 Task: Add a label, member, checklist, and set dates for Card0000000136 on Board0000000034.
Action: Mouse moved to (285, 344)
Screenshot: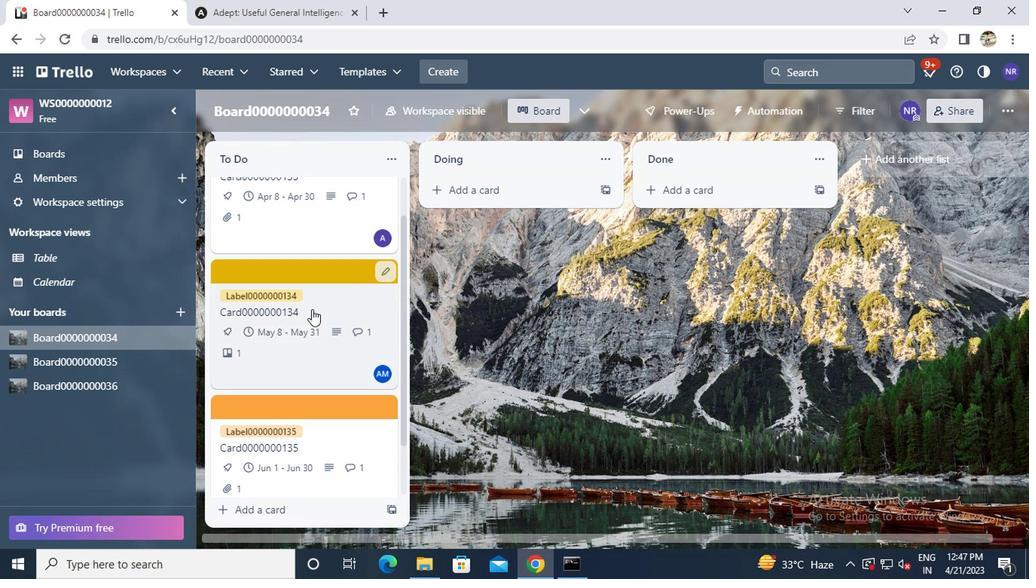 
Action: Mouse scrolled (285, 343) with delta (0, -1)
Screenshot: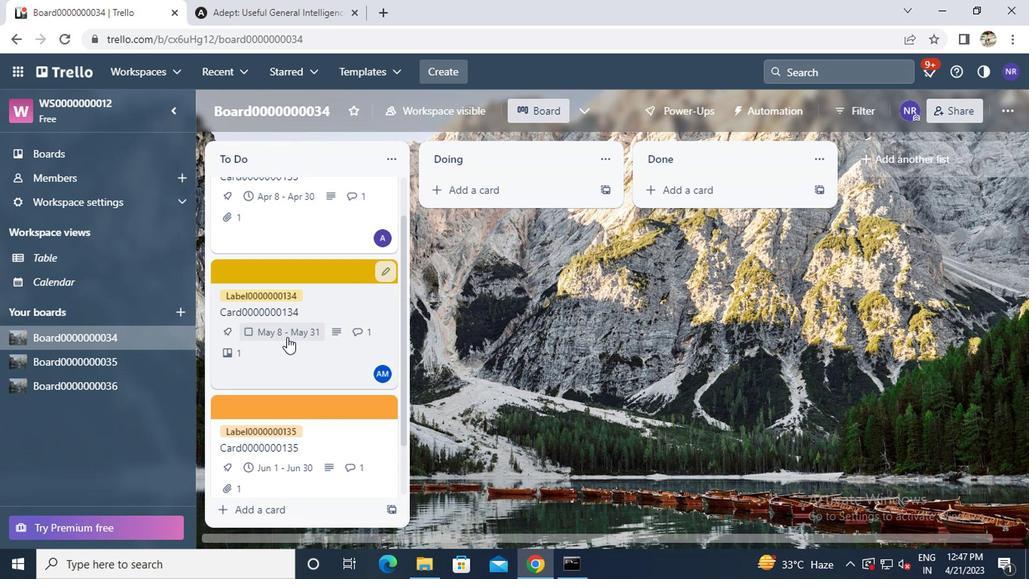 
Action: Mouse scrolled (285, 343) with delta (0, -1)
Screenshot: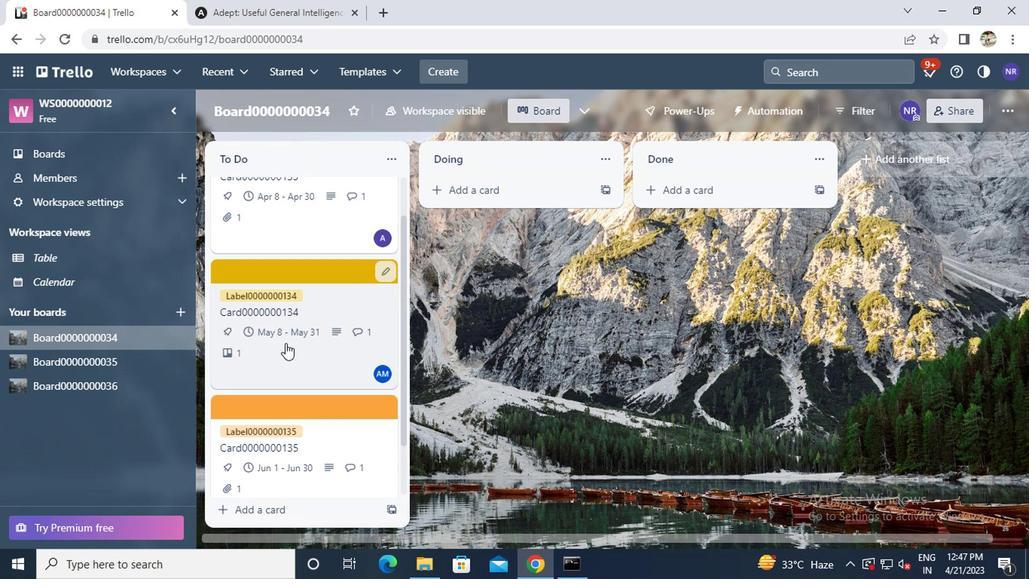 
Action: Mouse scrolled (285, 343) with delta (0, -1)
Screenshot: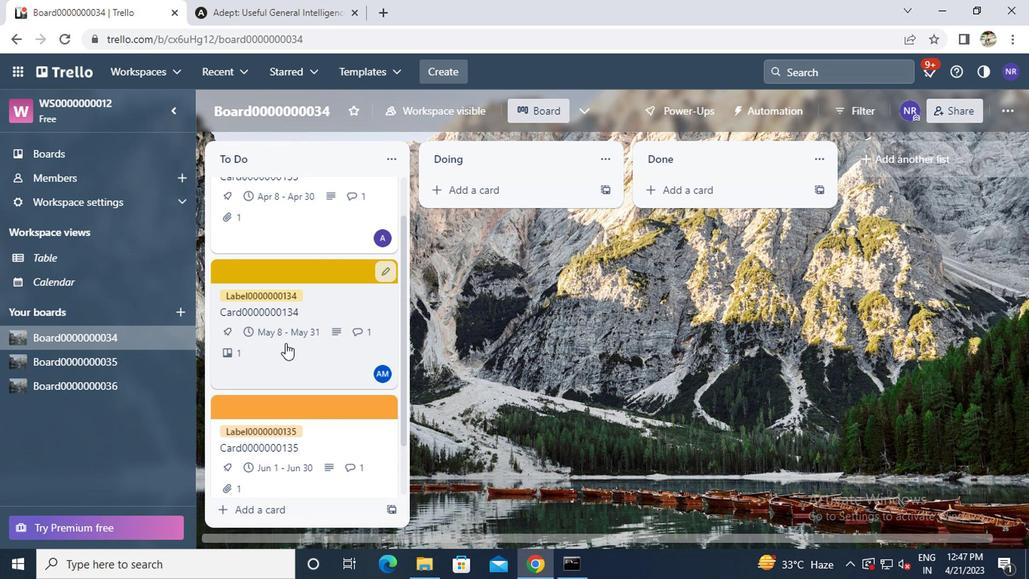 
Action: Mouse scrolled (285, 343) with delta (0, -1)
Screenshot: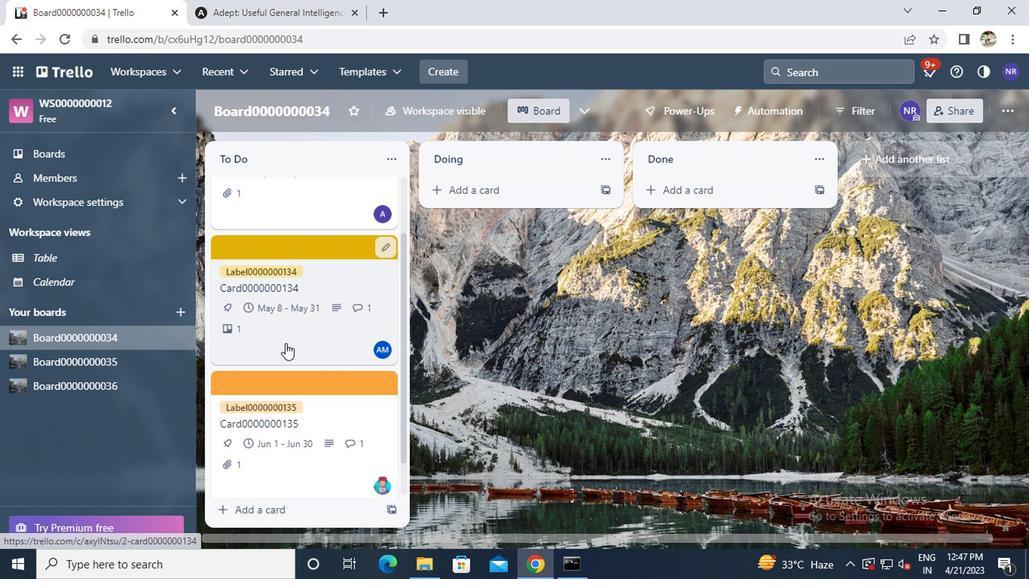 
Action: Mouse moved to (298, 478)
Screenshot: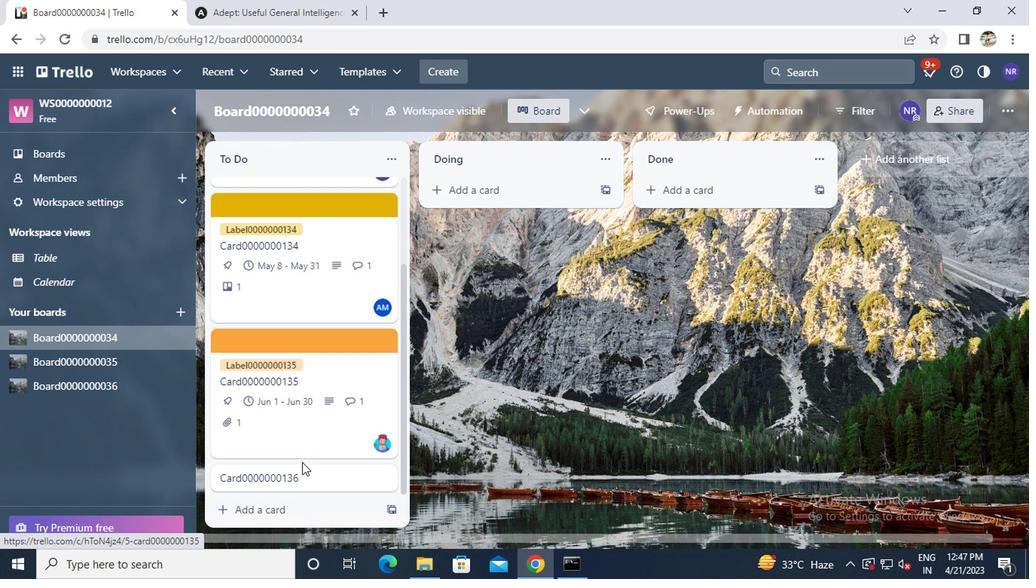 
Action: Mouse pressed left at (298, 478)
Screenshot: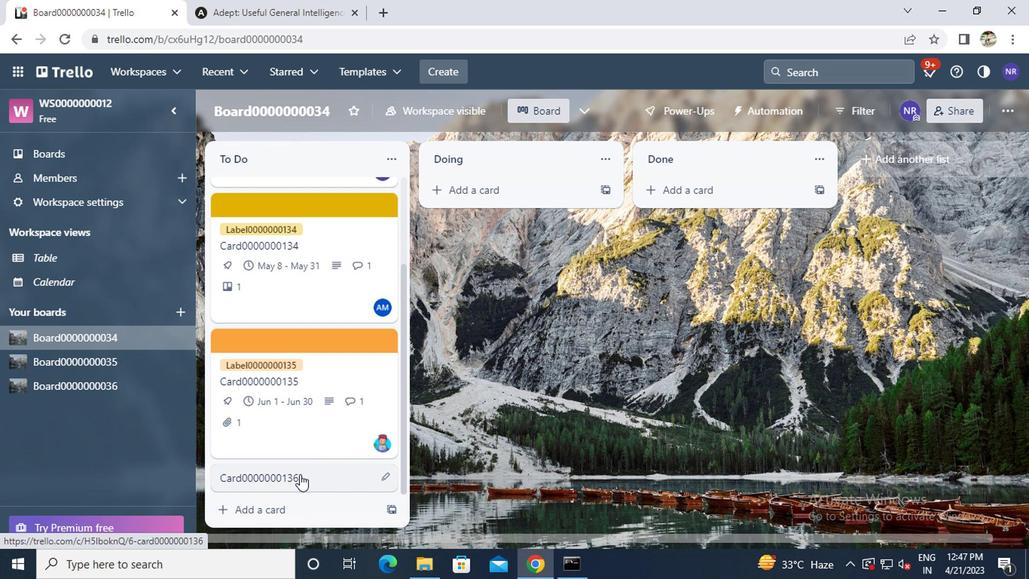 
Action: Mouse moved to (671, 189)
Screenshot: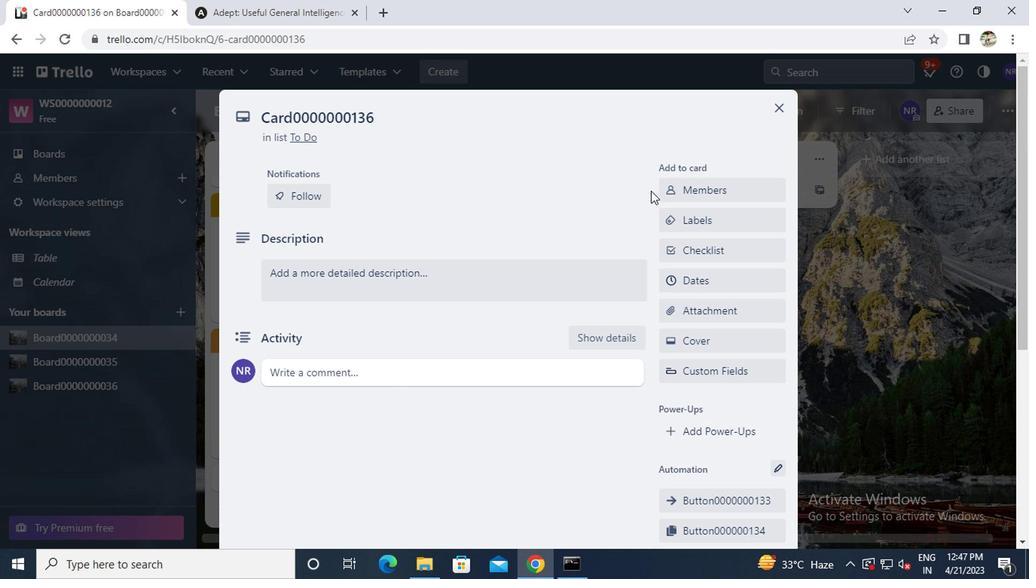 
Action: Mouse pressed left at (671, 189)
Screenshot: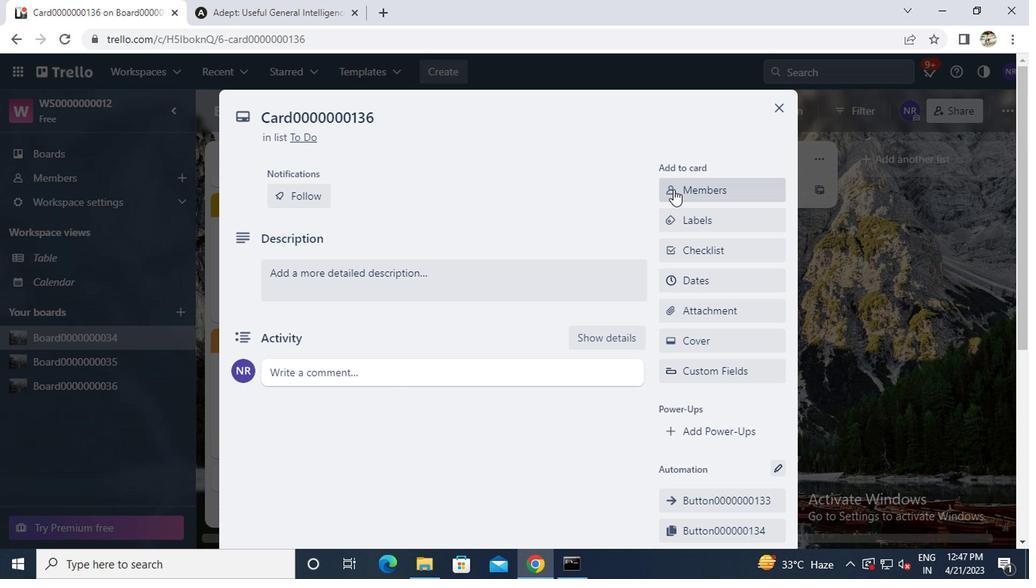 
Action: Key pressed c<Key.caps_lock>arxxstreet791<Key.shift>@GMAIL.COM
Screenshot: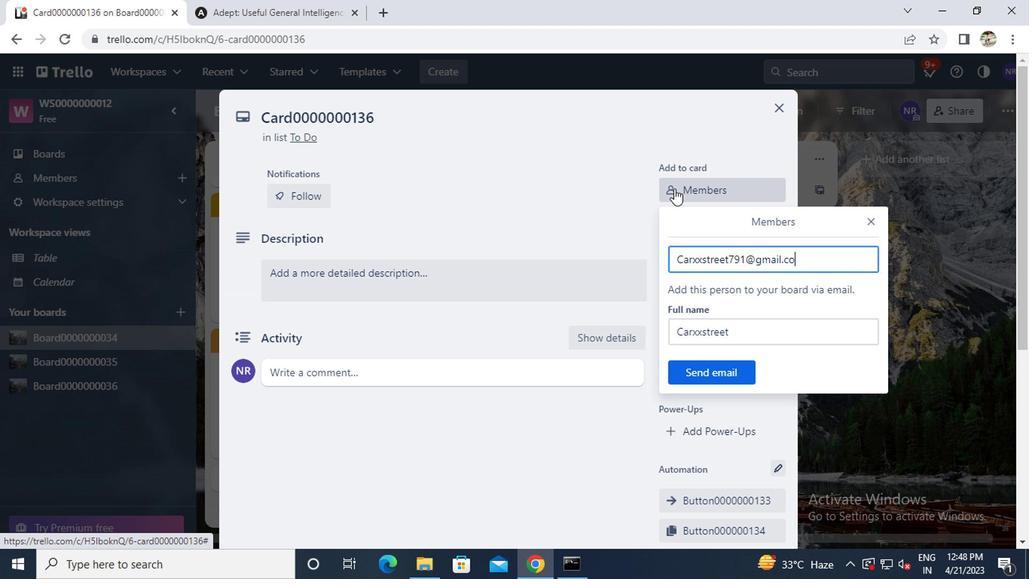 
Action: Mouse moved to (684, 383)
Screenshot: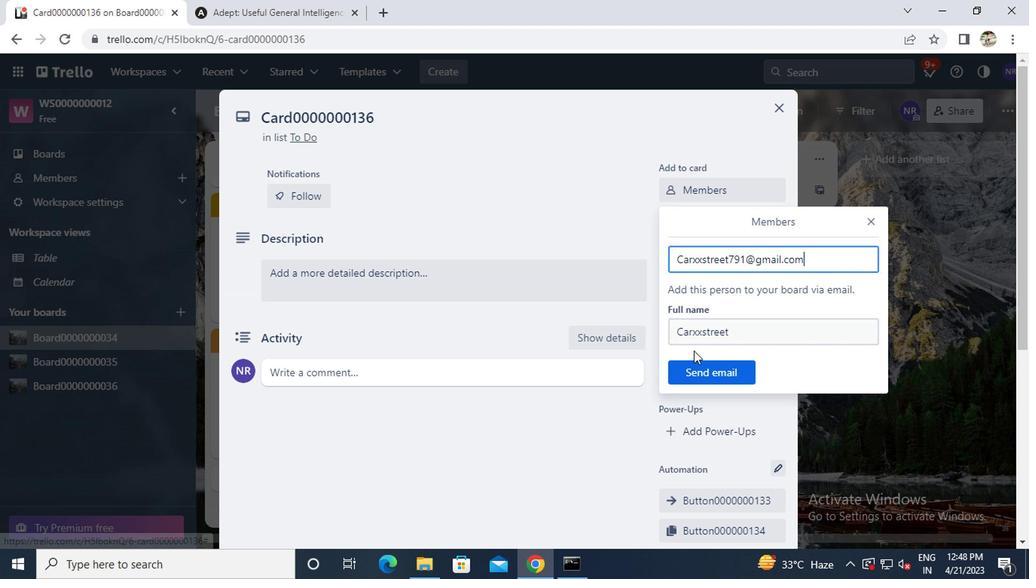 
Action: Mouse pressed left at (684, 383)
Screenshot: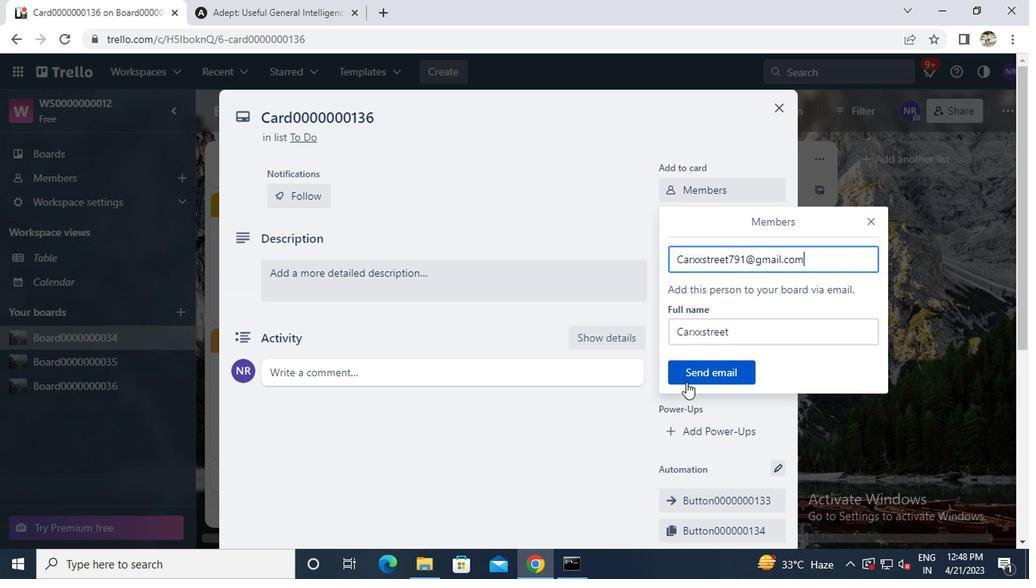 
Action: Mouse moved to (678, 225)
Screenshot: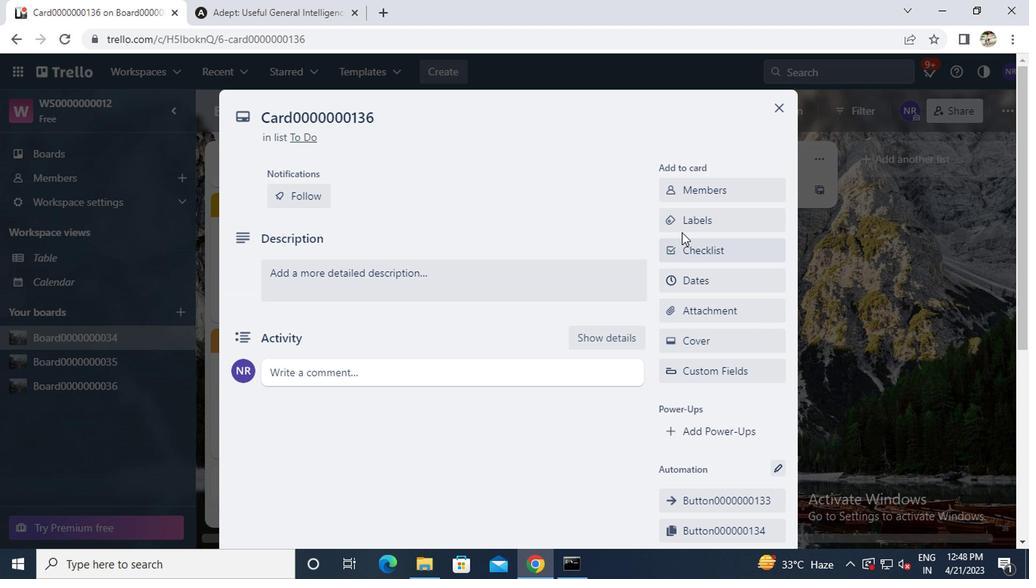 
Action: Mouse pressed left at (678, 225)
Screenshot: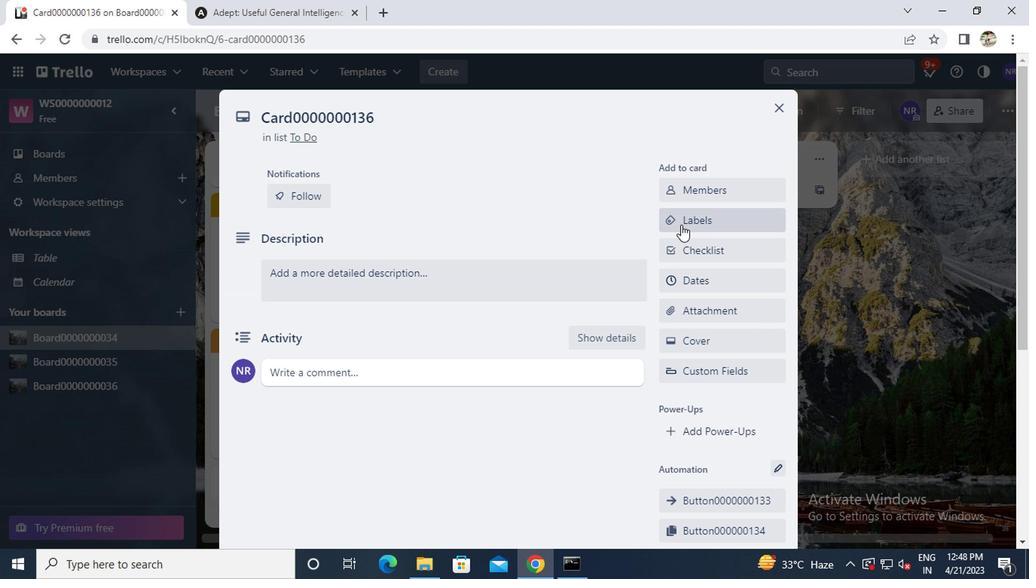 
Action: Mouse moved to (735, 449)
Screenshot: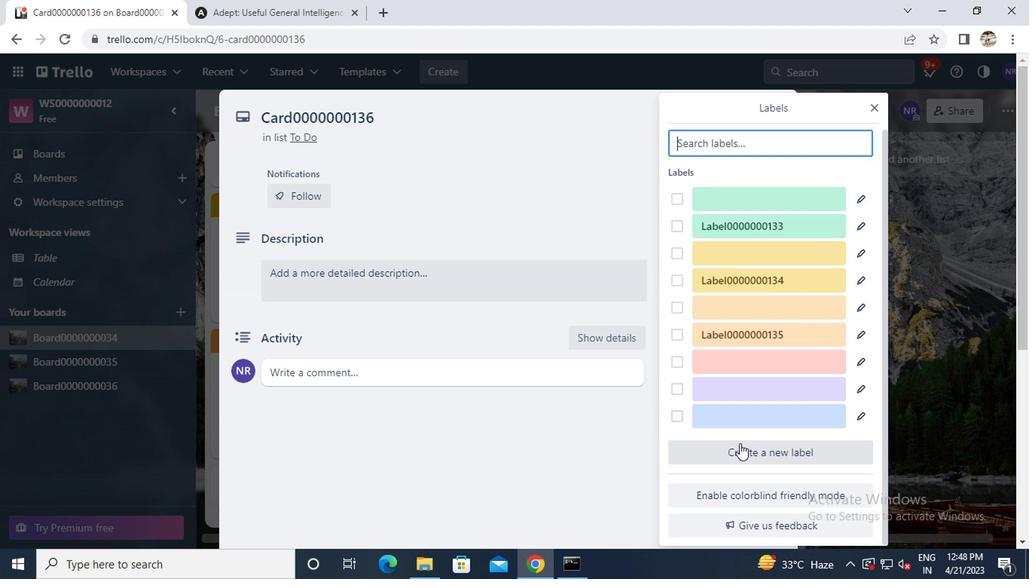 
Action: Mouse pressed left at (735, 449)
Screenshot: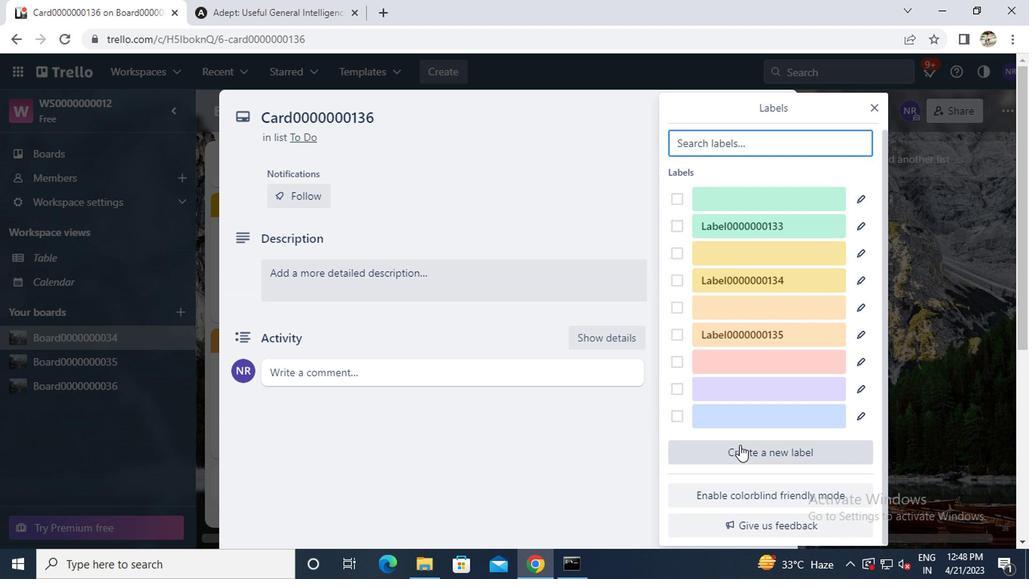 
Action: Mouse moved to (816, 325)
Screenshot: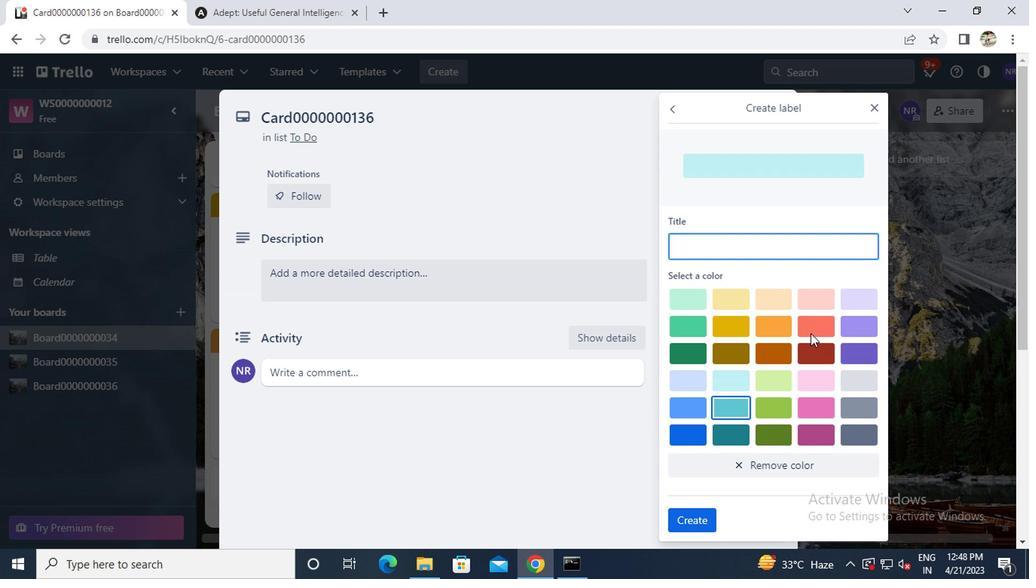 
Action: Mouse pressed left at (816, 325)
Screenshot: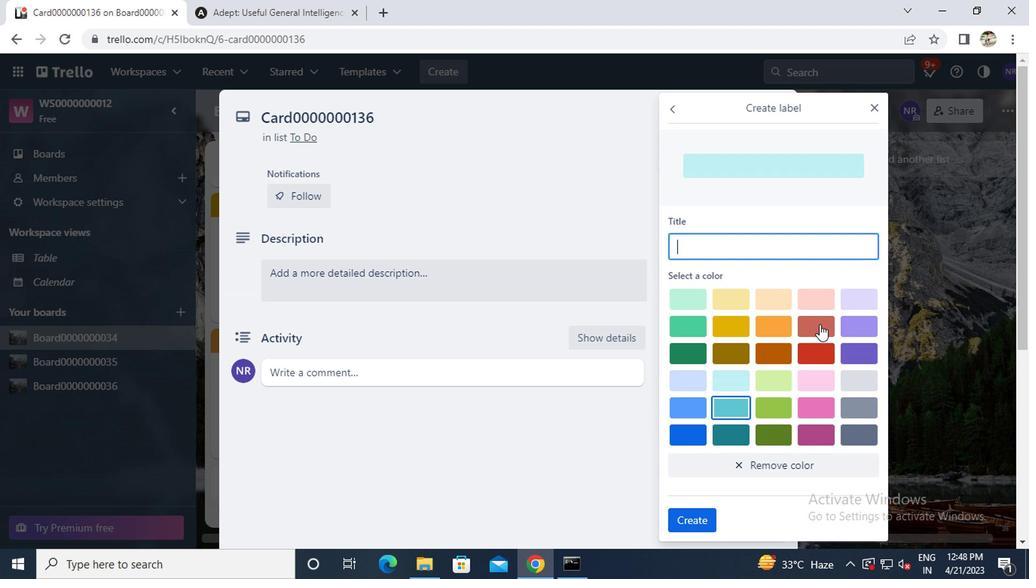 
Action: Mouse moved to (761, 245)
Screenshot: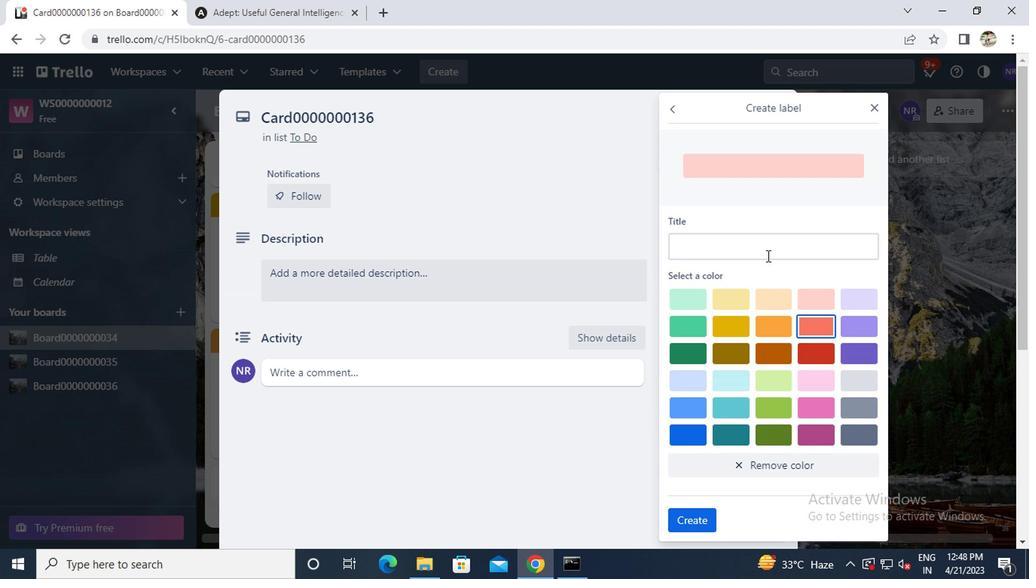 
Action: Mouse pressed left at (761, 245)
Screenshot: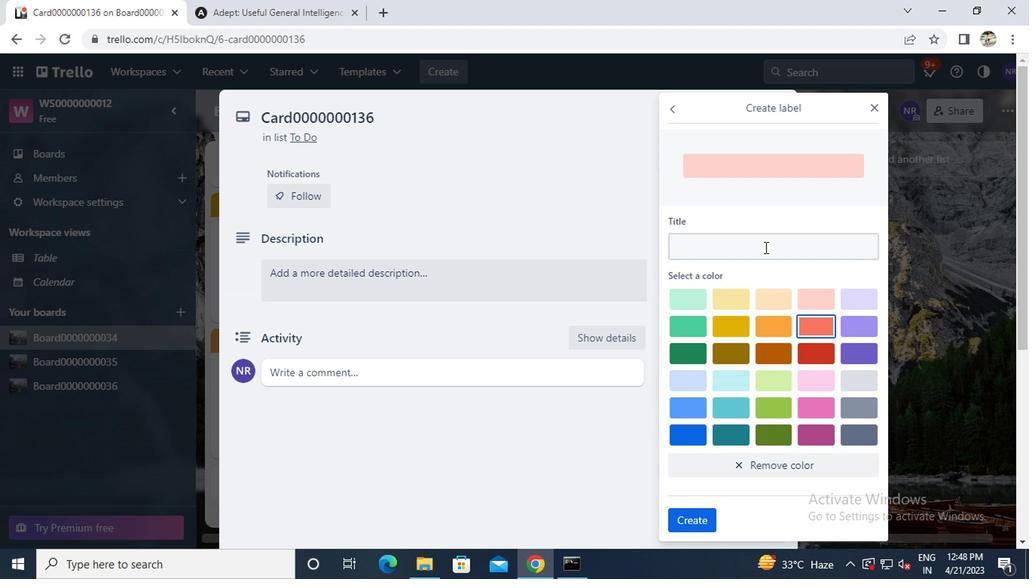 
Action: Key pressed <Key.caps_lock>L<Key.caps_lock>ABEL0
Screenshot: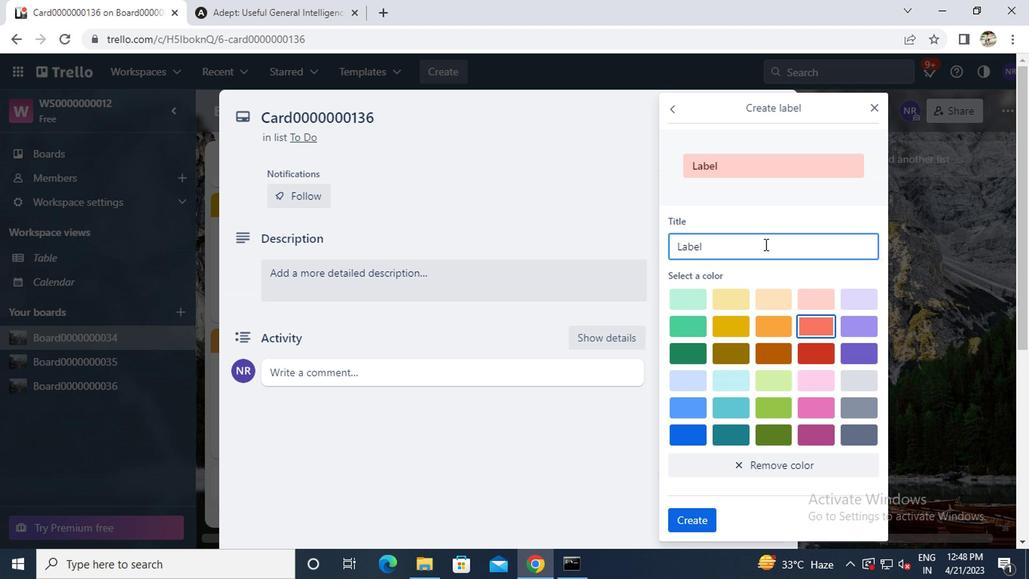 
Action: Mouse moved to (761, 244)
Screenshot: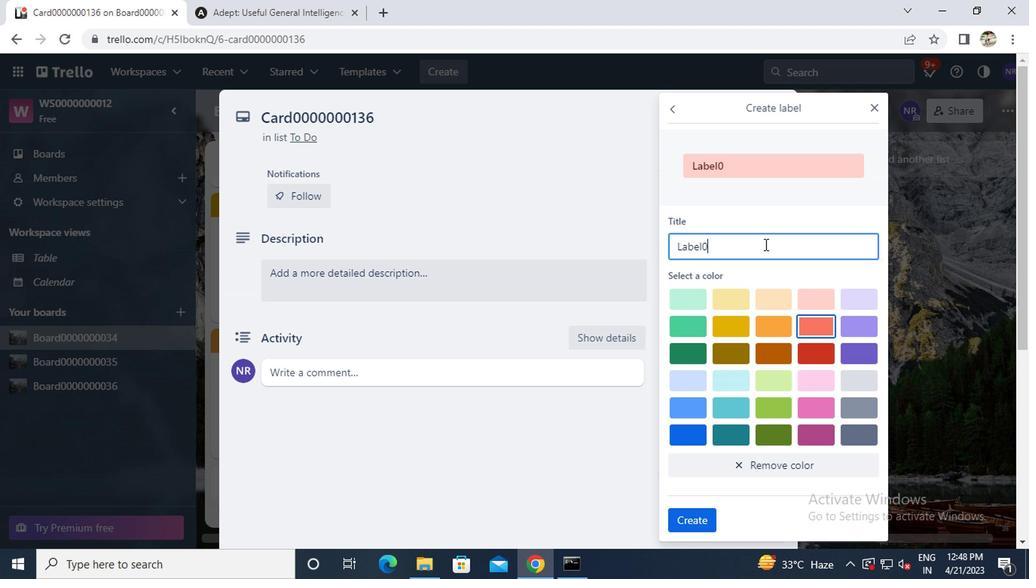 
Action: Key pressed 000000136
Screenshot: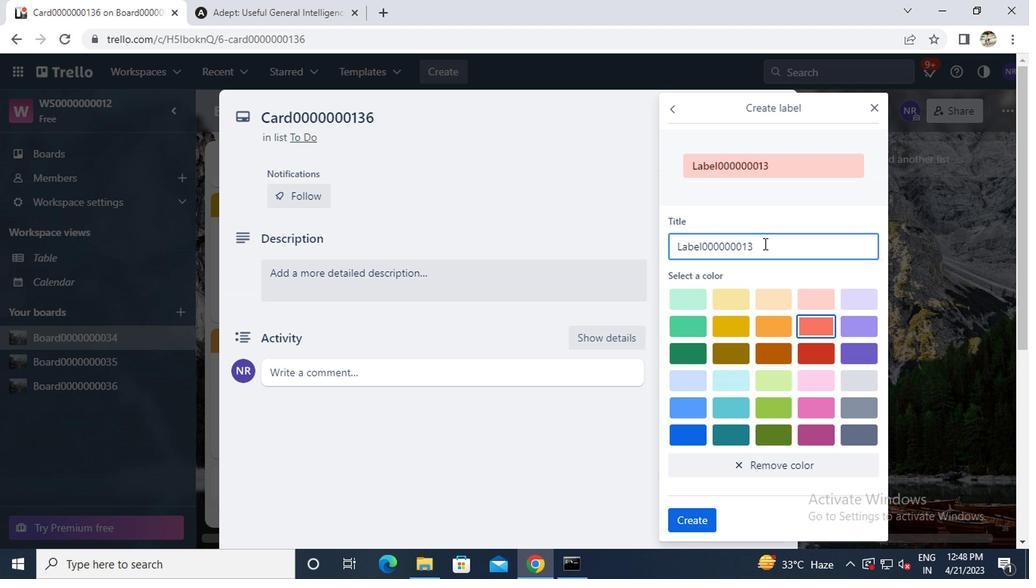 
Action: Mouse moved to (706, 520)
Screenshot: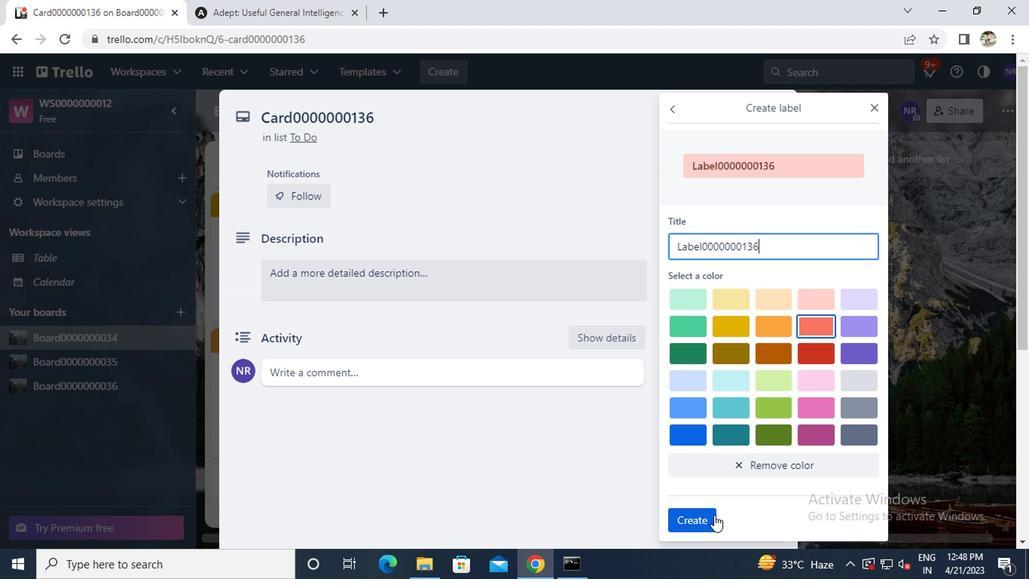 
Action: Mouse pressed left at (706, 520)
Screenshot: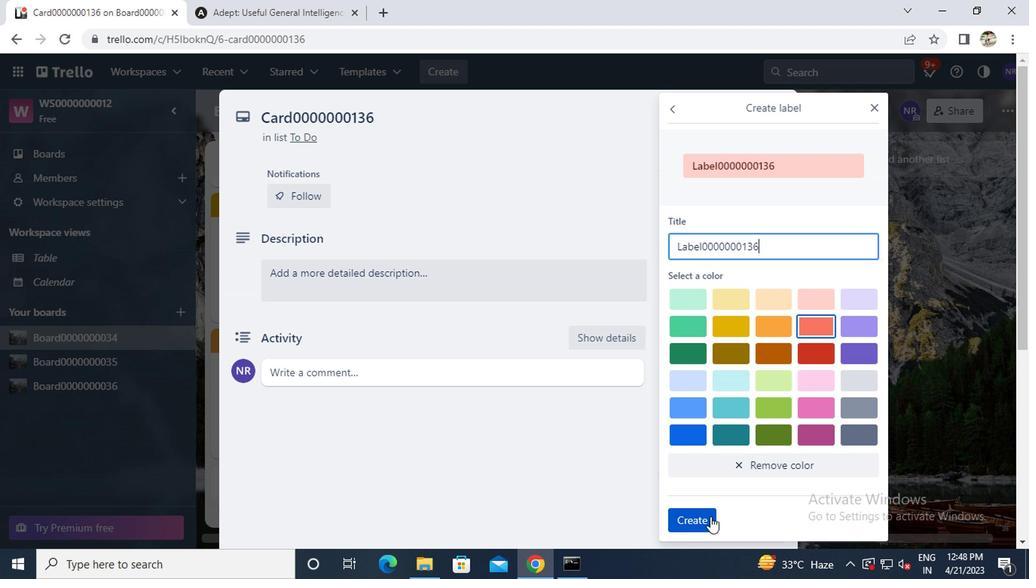 
Action: Mouse moved to (872, 108)
Screenshot: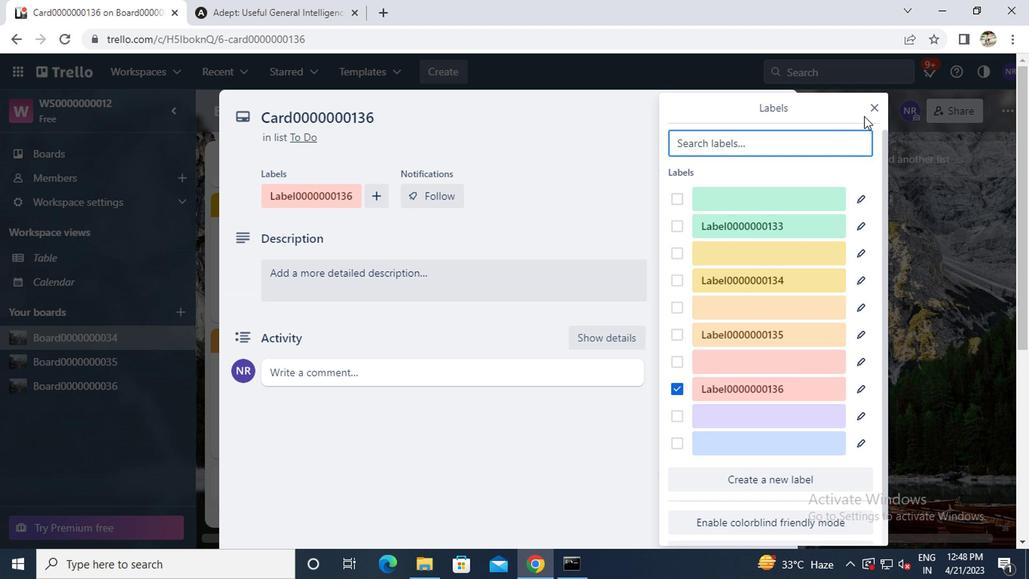 
Action: Mouse pressed left at (872, 108)
Screenshot: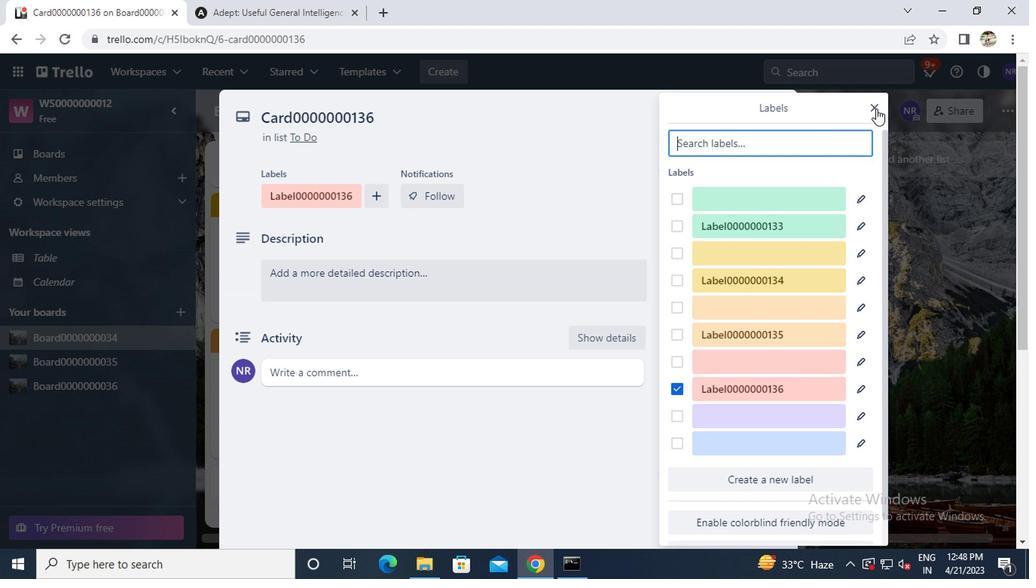 
Action: Mouse moved to (731, 244)
Screenshot: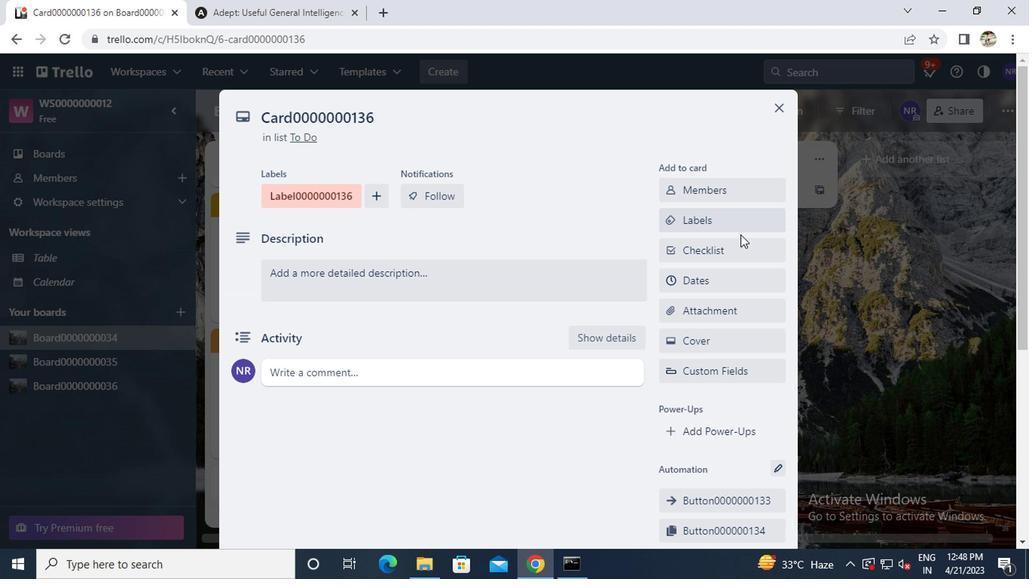 
Action: Mouse pressed left at (731, 244)
Screenshot: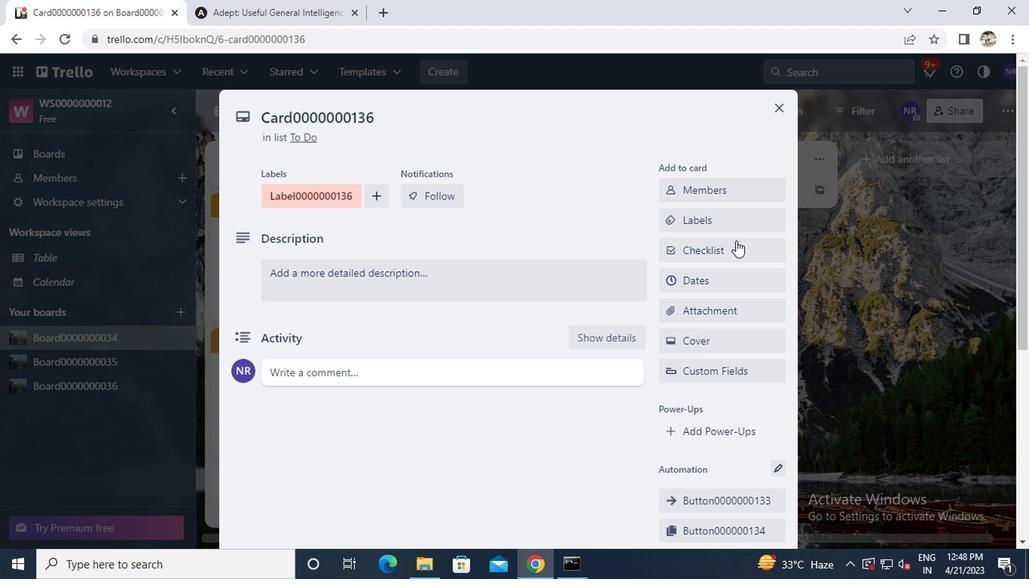 
Action: Key pressed <Key.caps_lock>CL0000000136
Screenshot: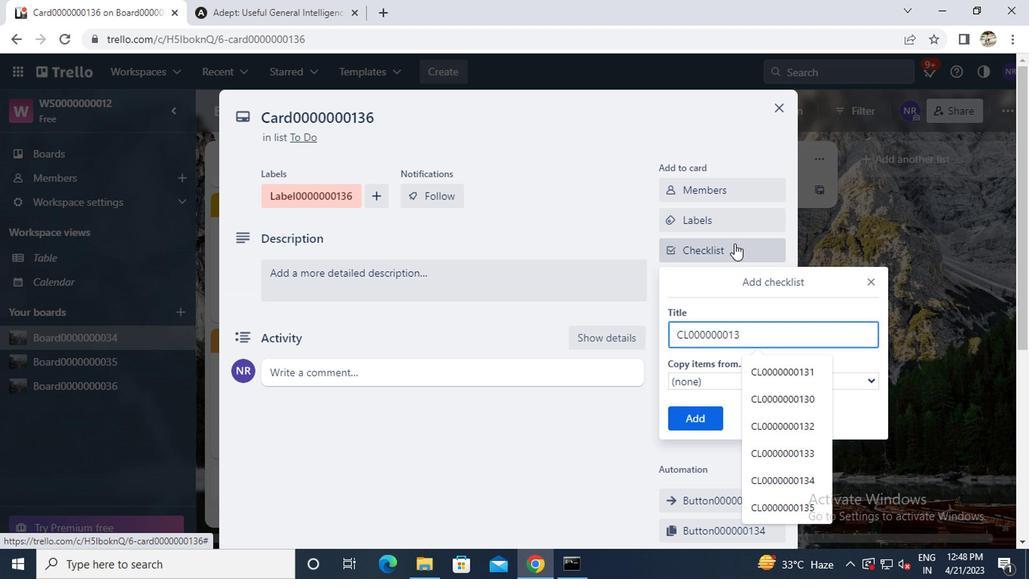 
Action: Mouse moved to (692, 412)
Screenshot: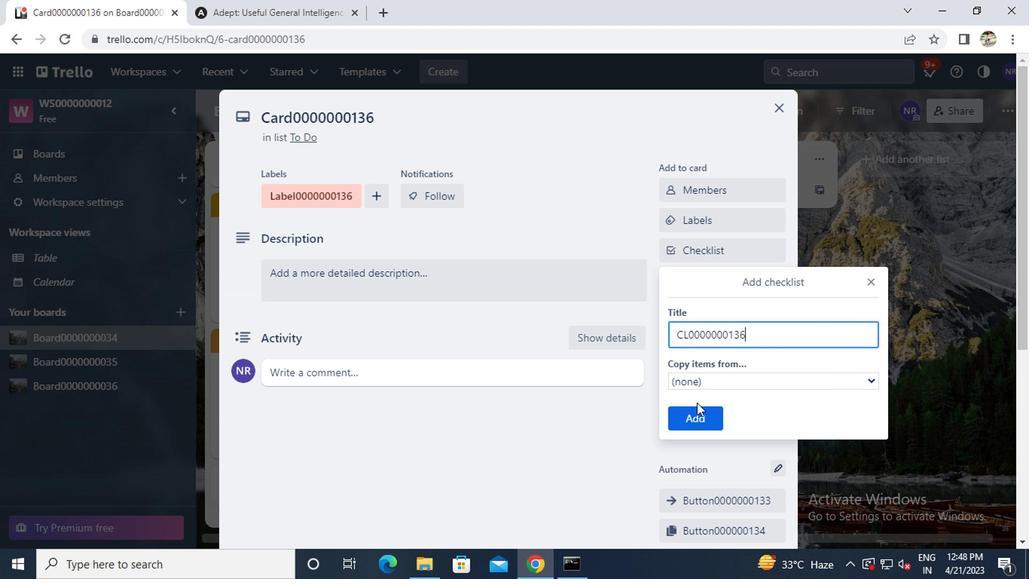 
Action: Mouse pressed left at (692, 412)
Screenshot: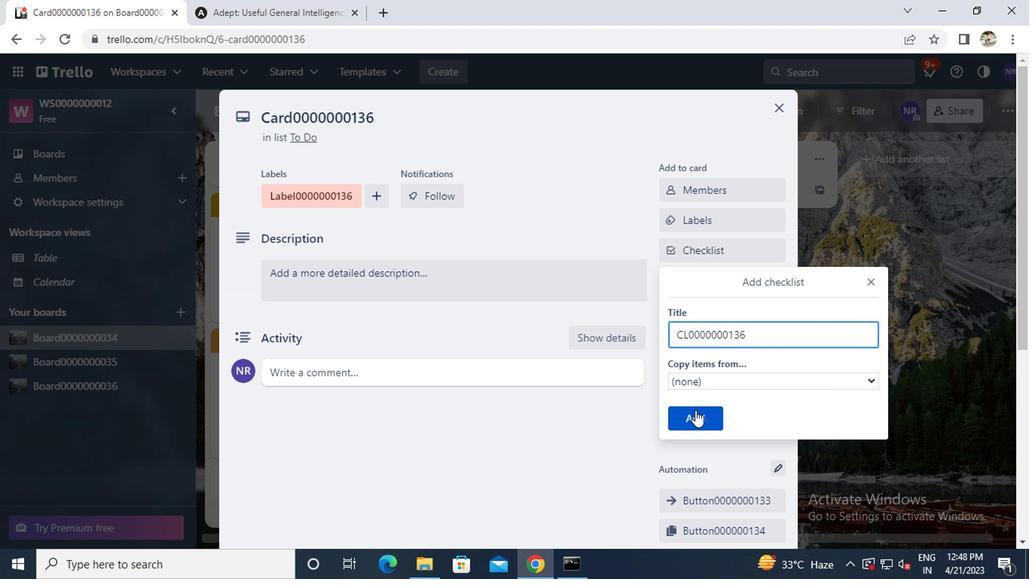 
Action: Mouse moved to (688, 281)
Screenshot: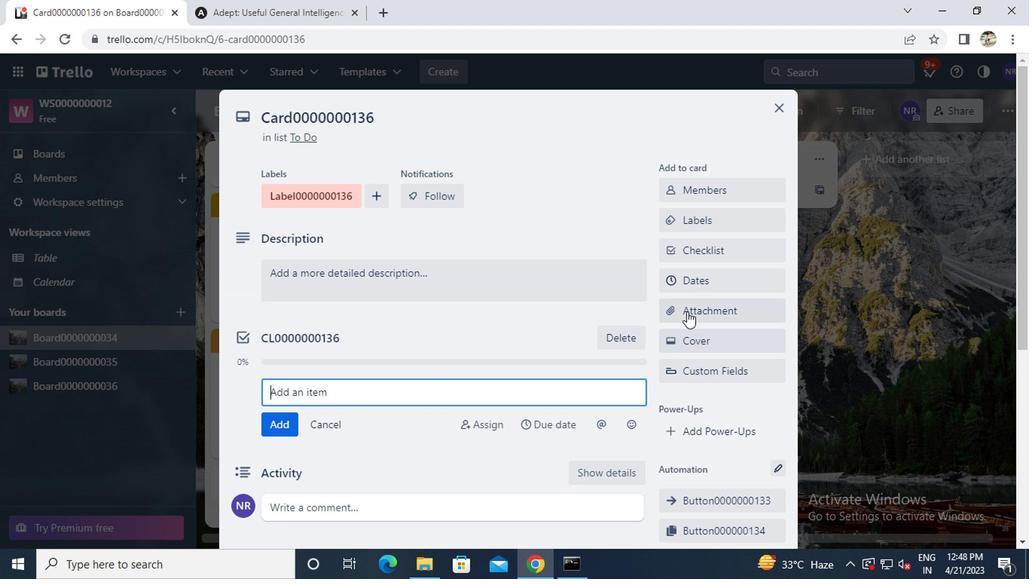 
Action: Mouse pressed left at (688, 281)
Screenshot: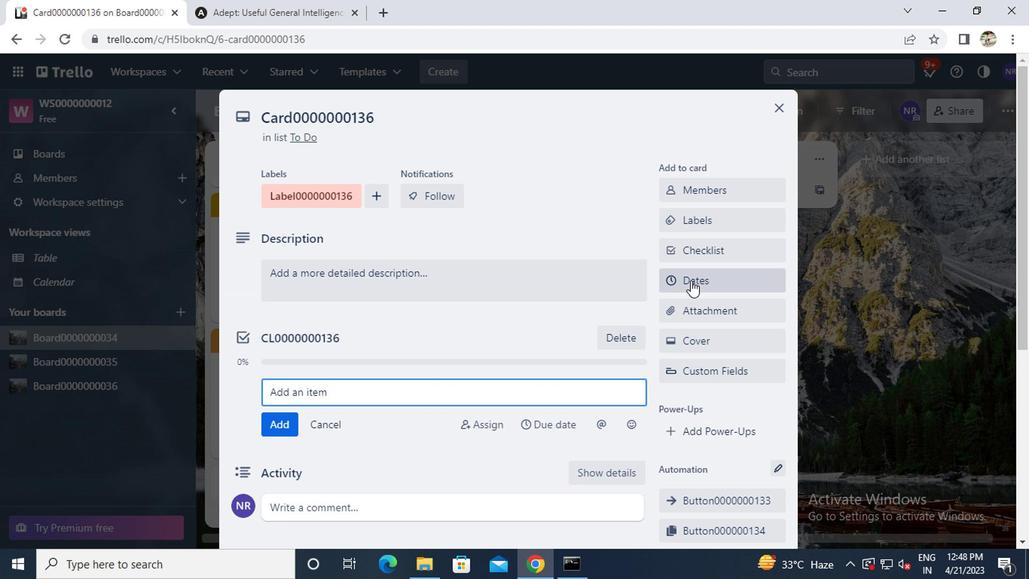 
Action: Mouse moved to (673, 376)
Screenshot: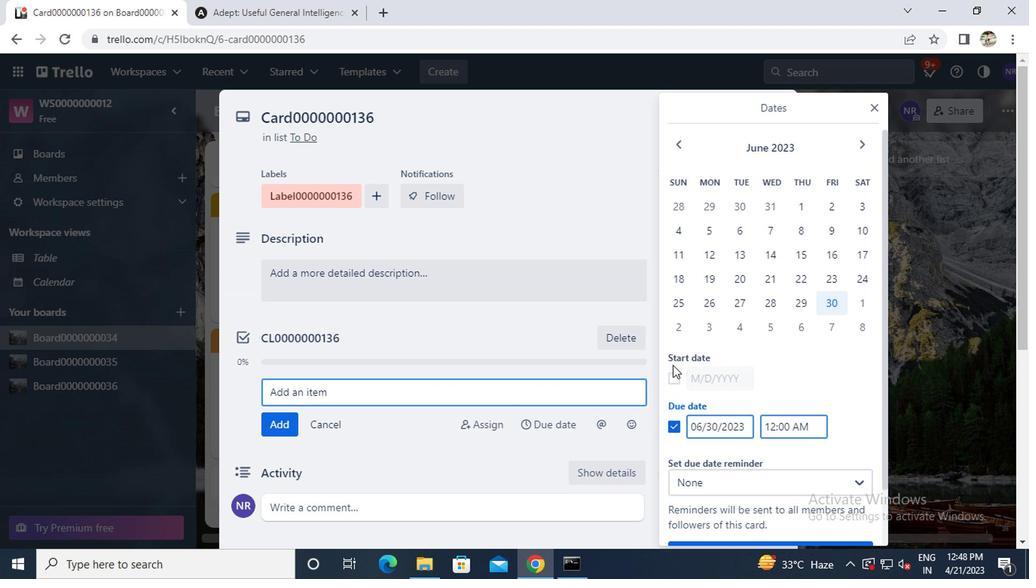 
Action: Mouse pressed left at (673, 376)
Screenshot: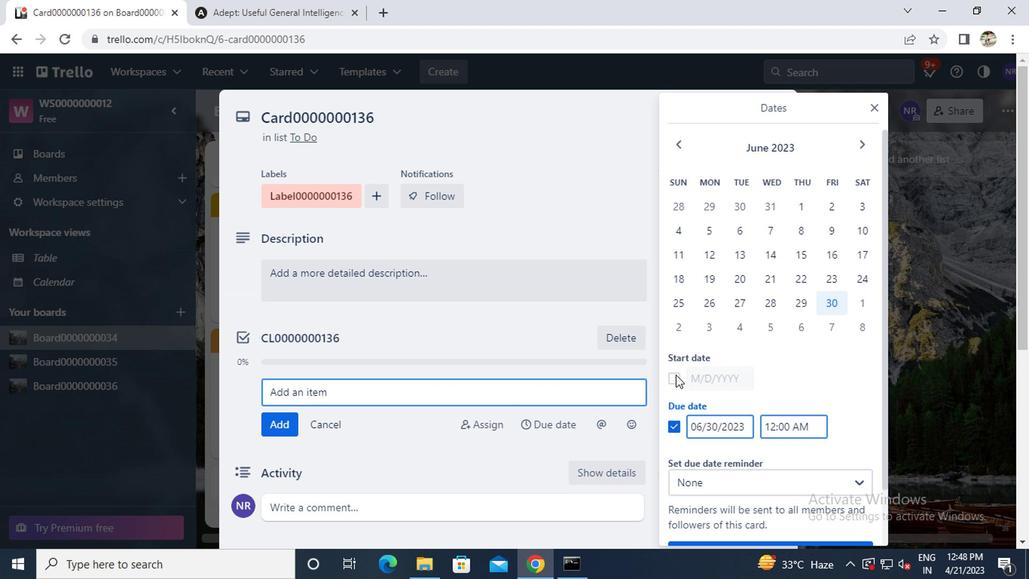 
Action: Mouse moved to (855, 142)
Screenshot: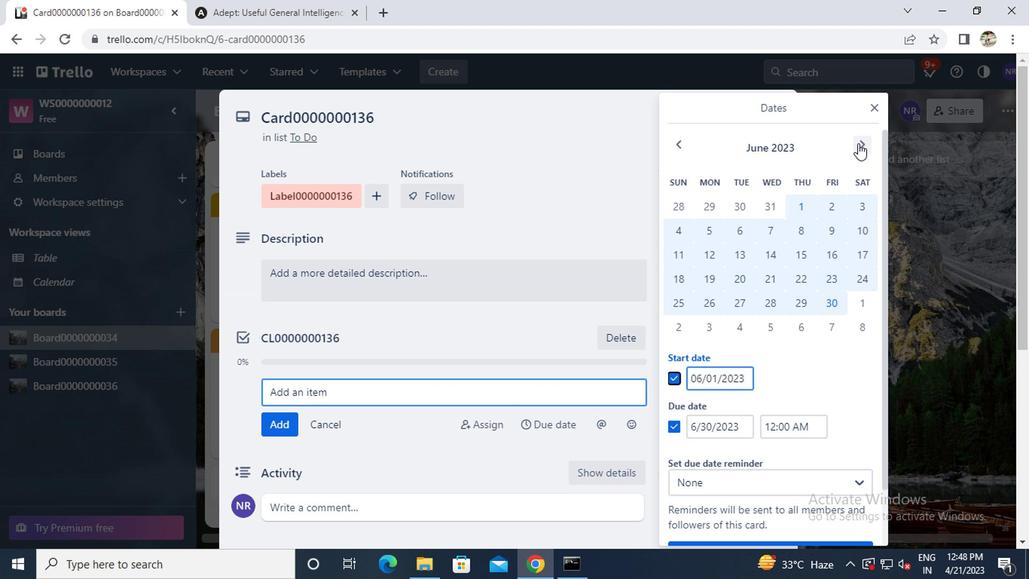 
Action: Mouse pressed left at (855, 142)
Screenshot: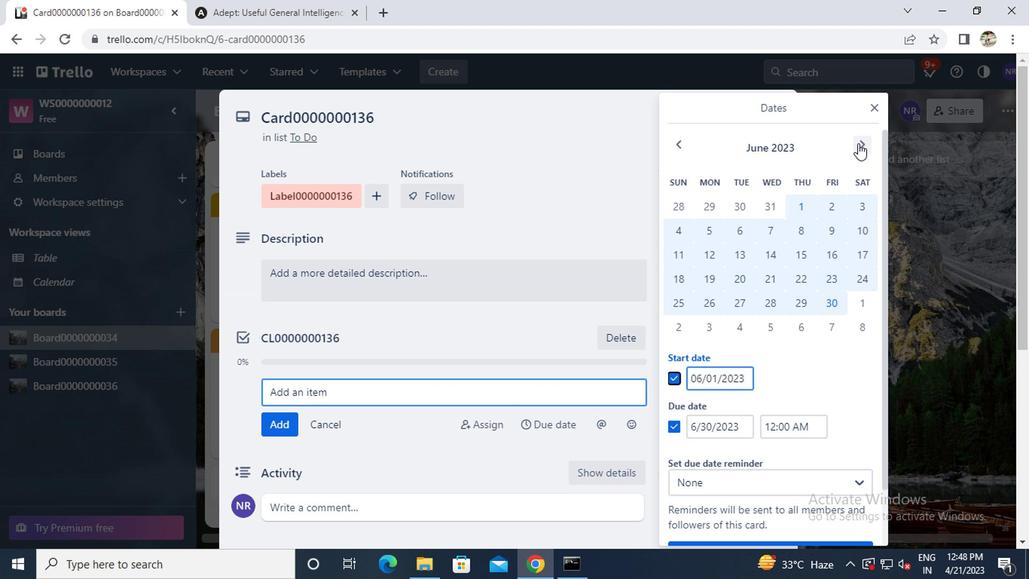 
Action: Mouse moved to (856, 199)
Screenshot: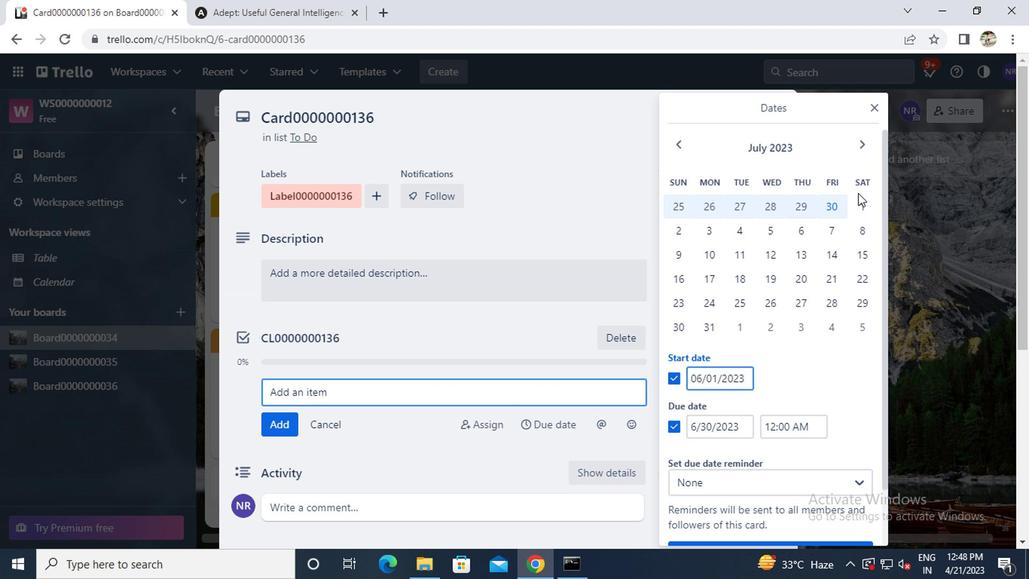 
Action: Mouse pressed left at (856, 199)
Screenshot: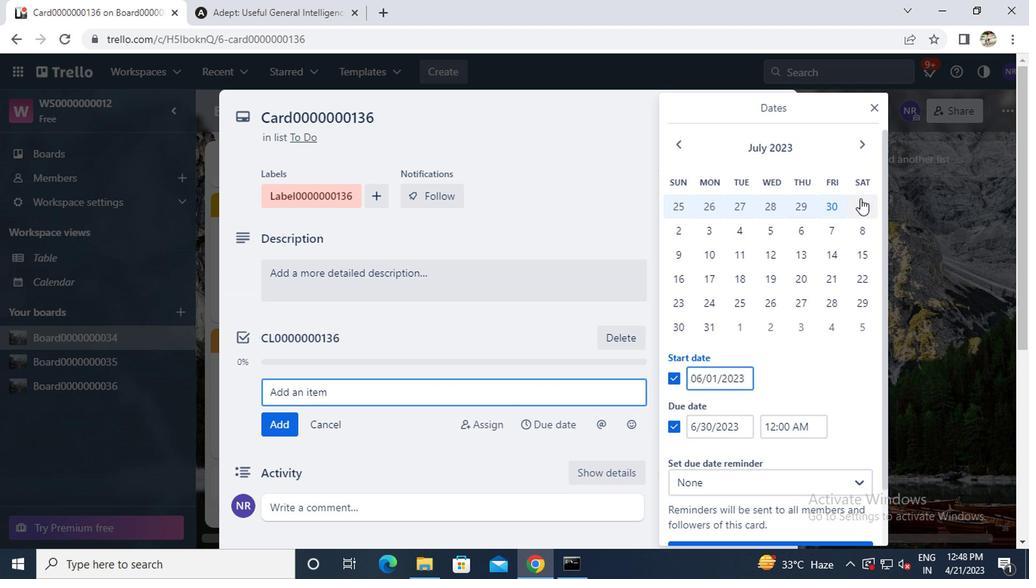 
Action: Mouse moved to (709, 322)
Screenshot: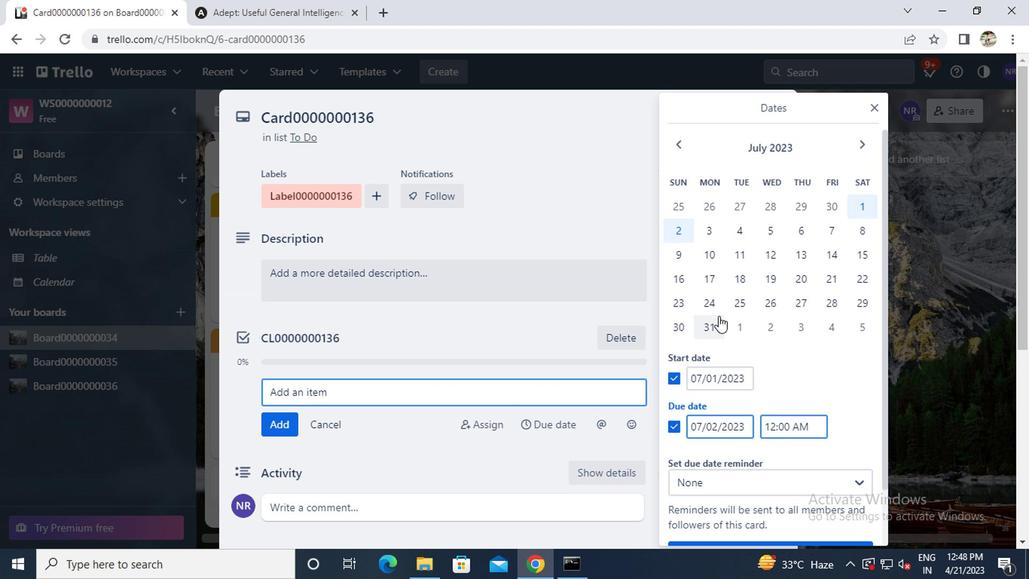 
Action: Mouse pressed left at (709, 322)
Screenshot: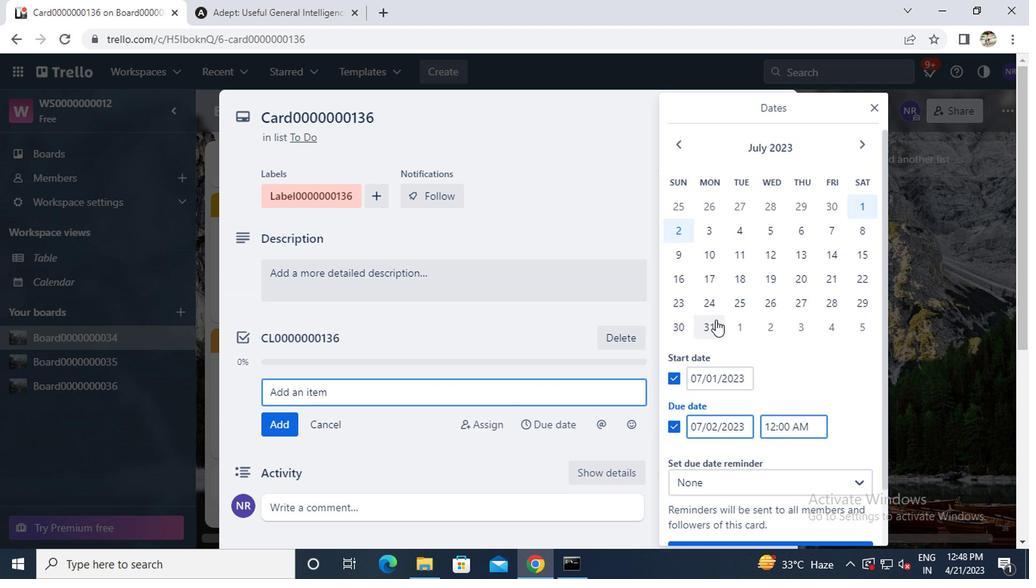 
Action: Mouse scrolled (709, 321) with delta (0, -1)
Screenshot: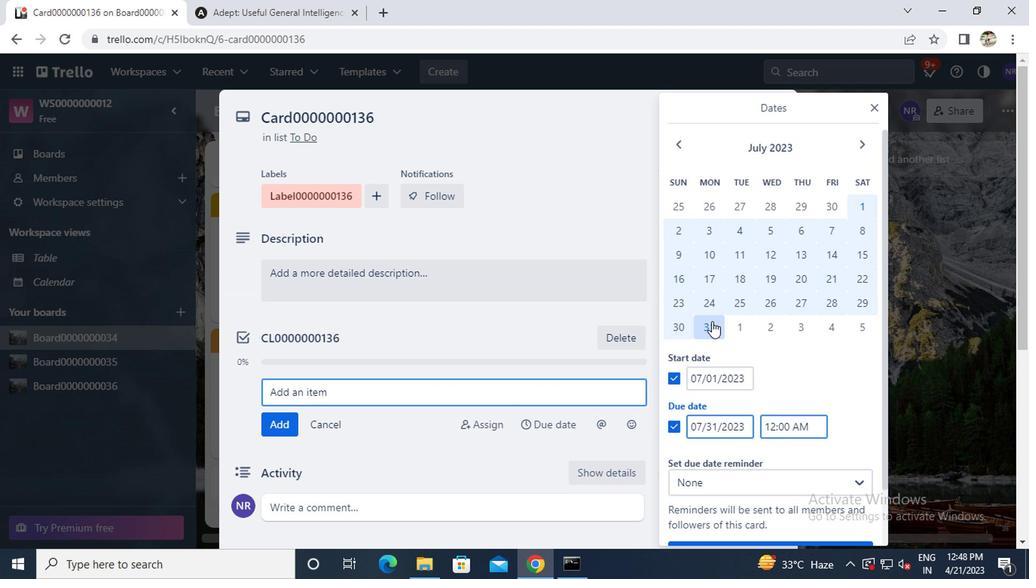 
Action: Mouse scrolled (709, 321) with delta (0, -1)
Screenshot: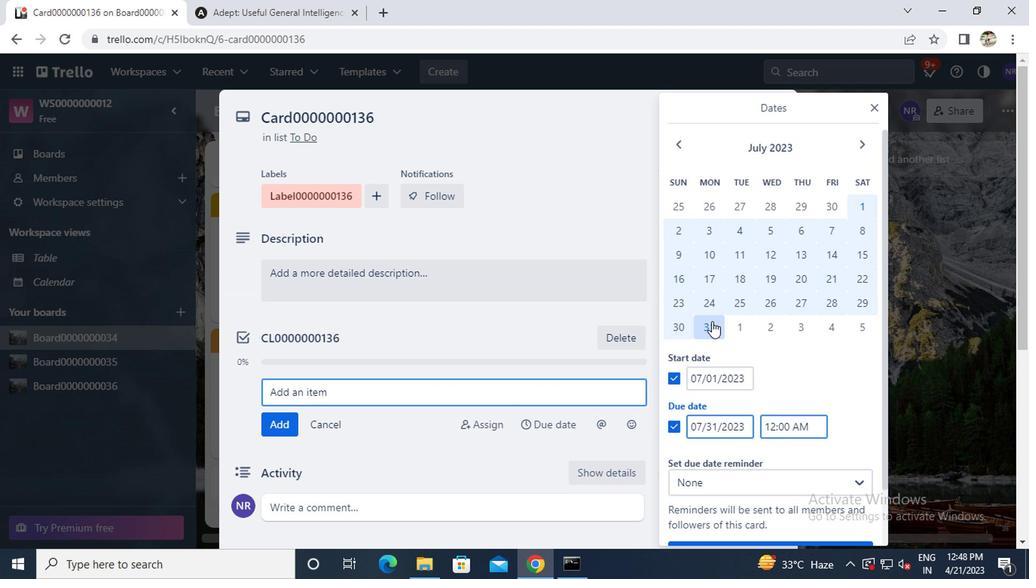 
Action: Mouse scrolled (709, 321) with delta (0, -1)
Screenshot: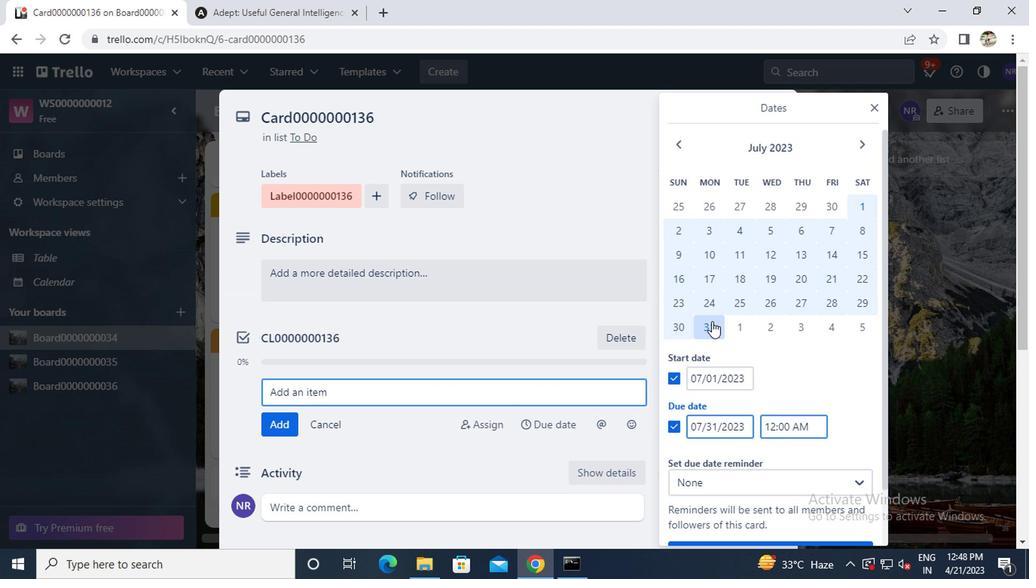 
Action: Mouse scrolled (709, 321) with delta (0, -1)
Screenshot: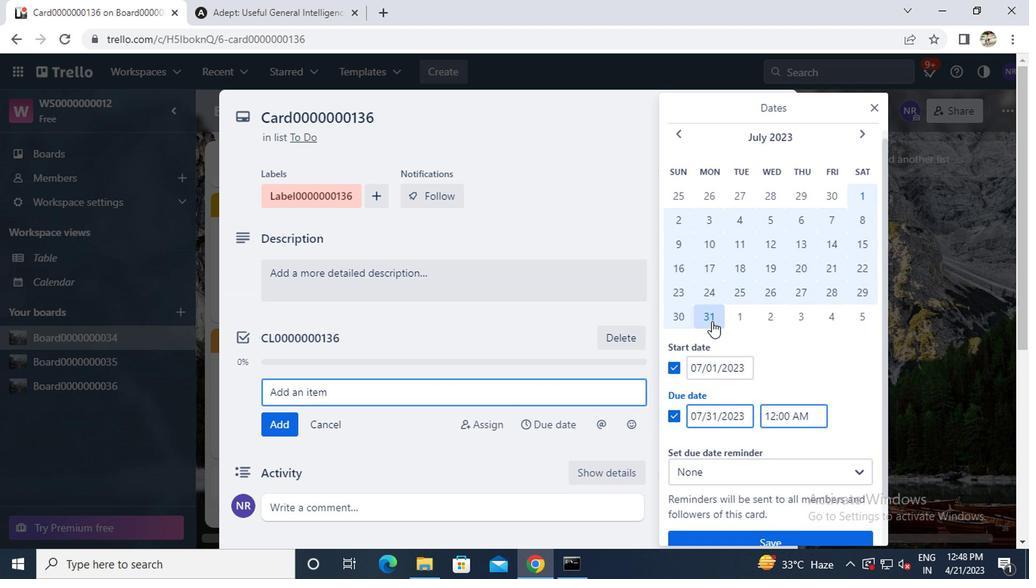 
Action: Mouse moved to (713, 490)
Screenshot: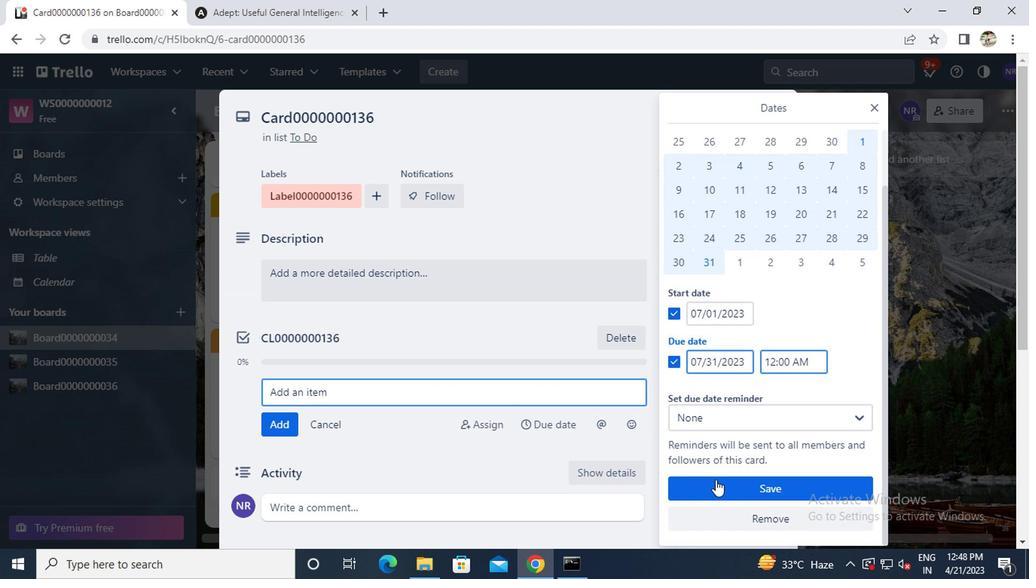 
Action: Mouse pressed left at (713, 490)
Screenshot: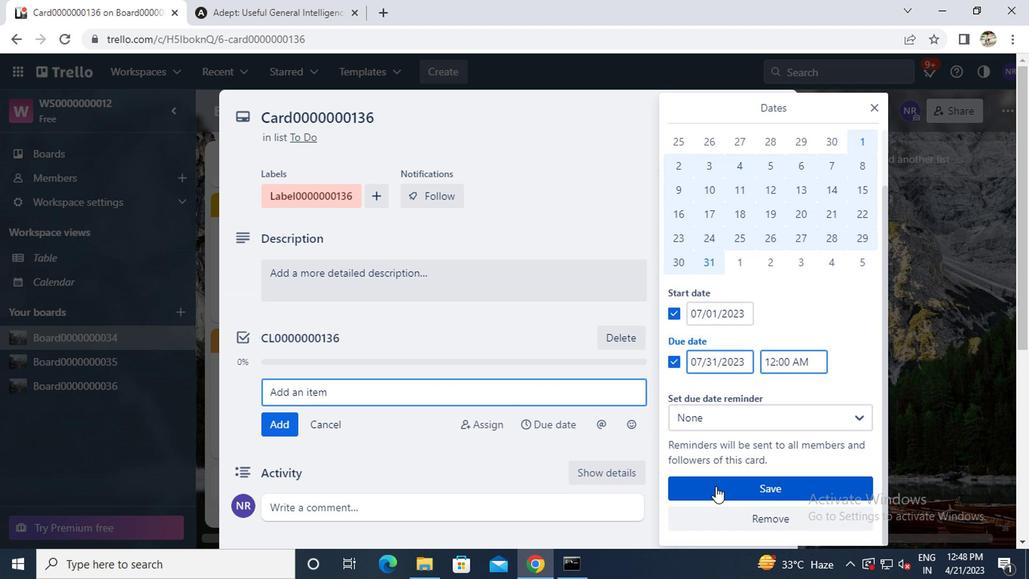 
Action: Mouse moved to (771, 103)
Screenshot: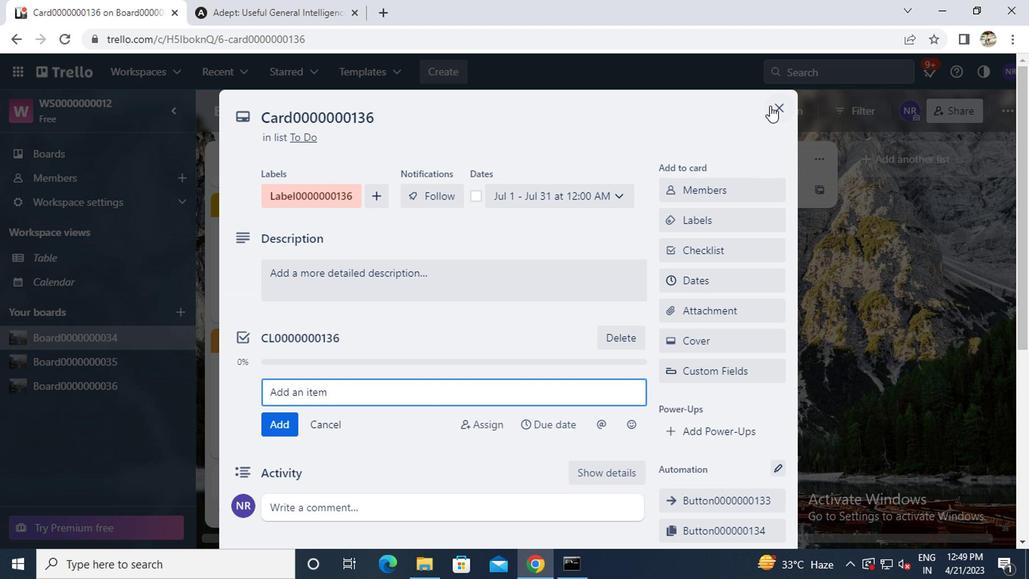 
Action: Mouse pressed left at (771, 103)
Screenshot: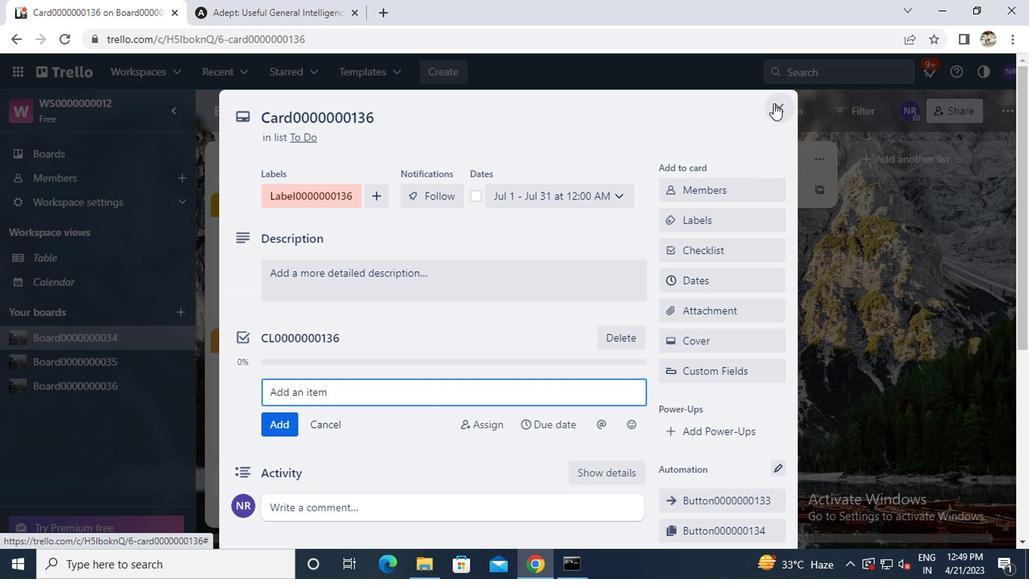 
